 Task: Filter courses by subject and topic,"Recruiting".
Action: Mouse moved to (459, 111)
Screenshot: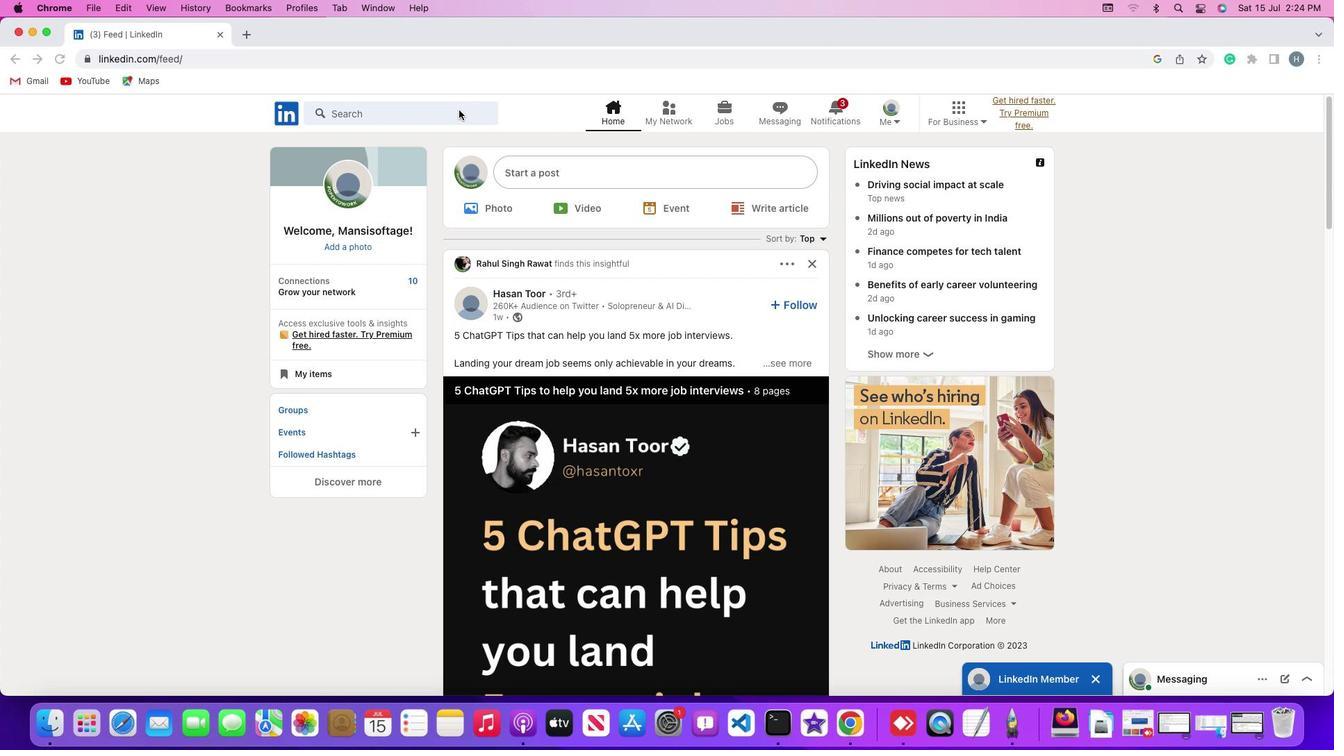 
Action: Mouse pressed left at (459, 111)
Screenshot: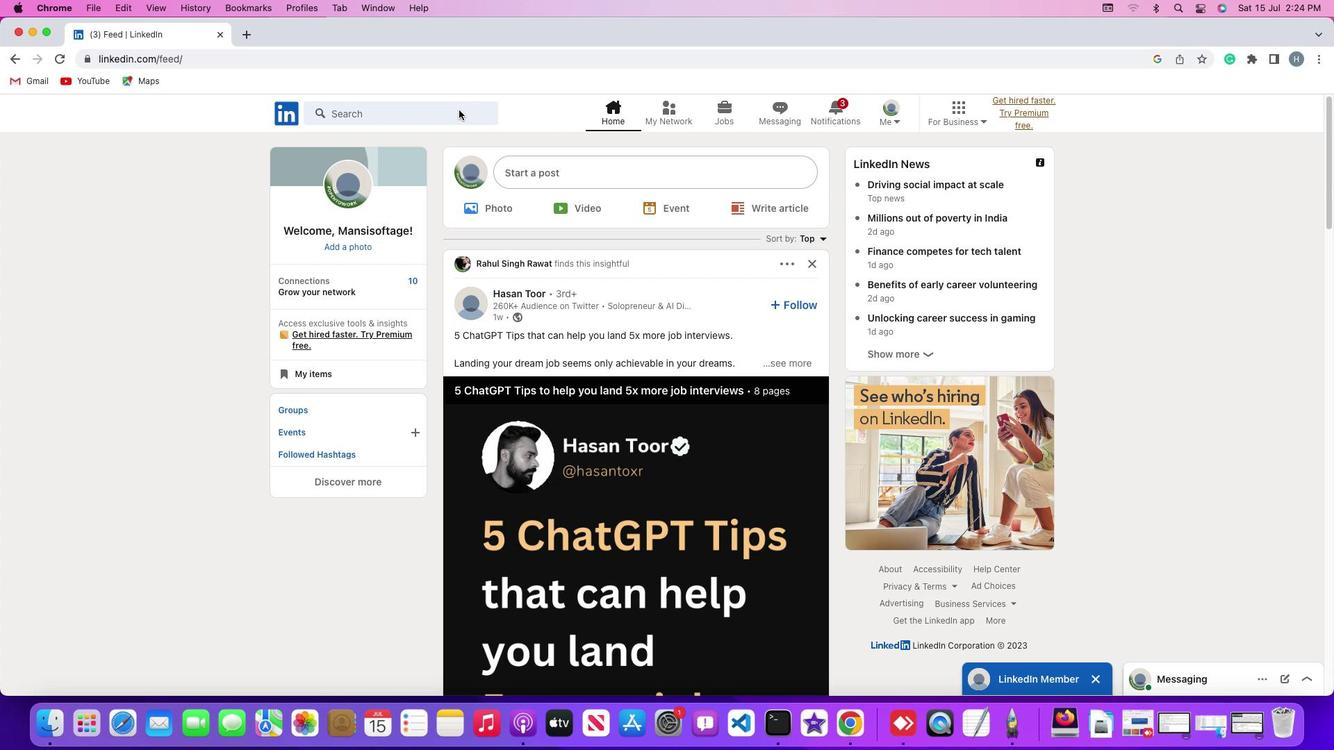 
Action: Mouse pressed left at (459, 111)
Screenshot: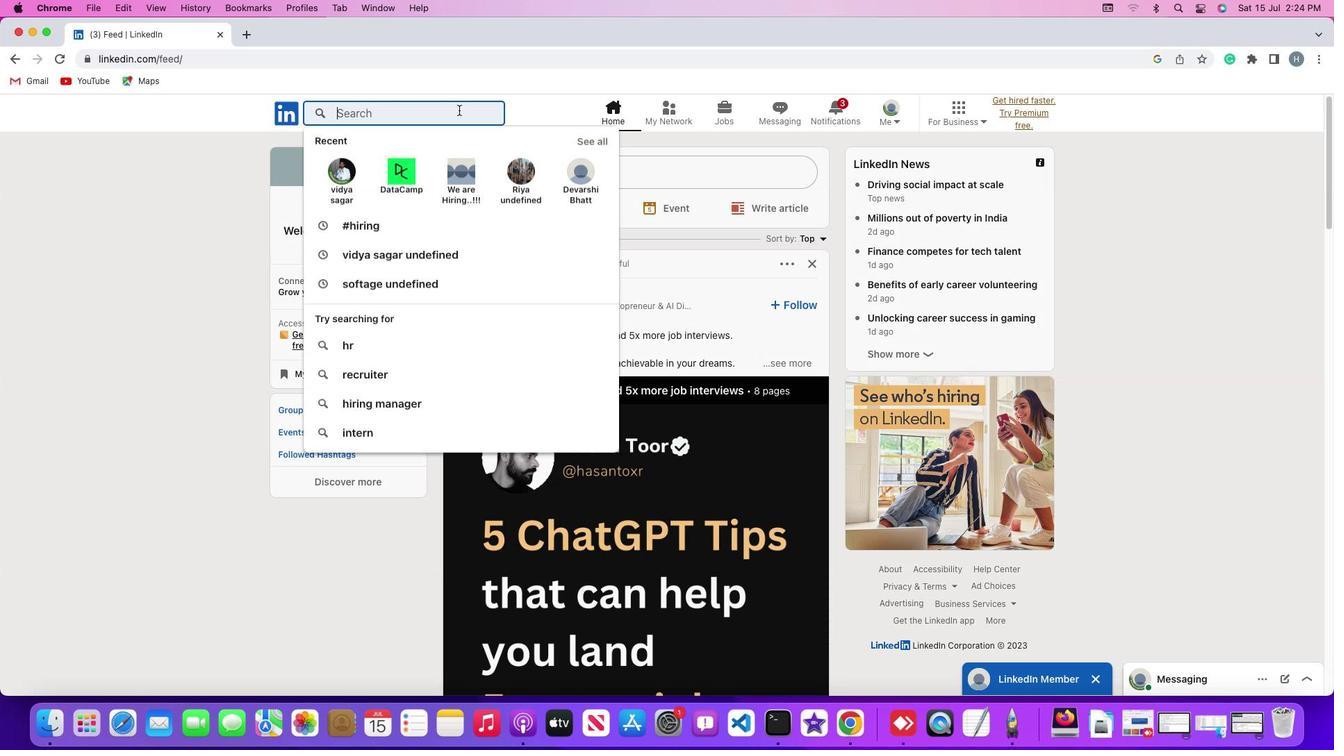 
Action: Mouse moved to (475, 101)
Screenshot: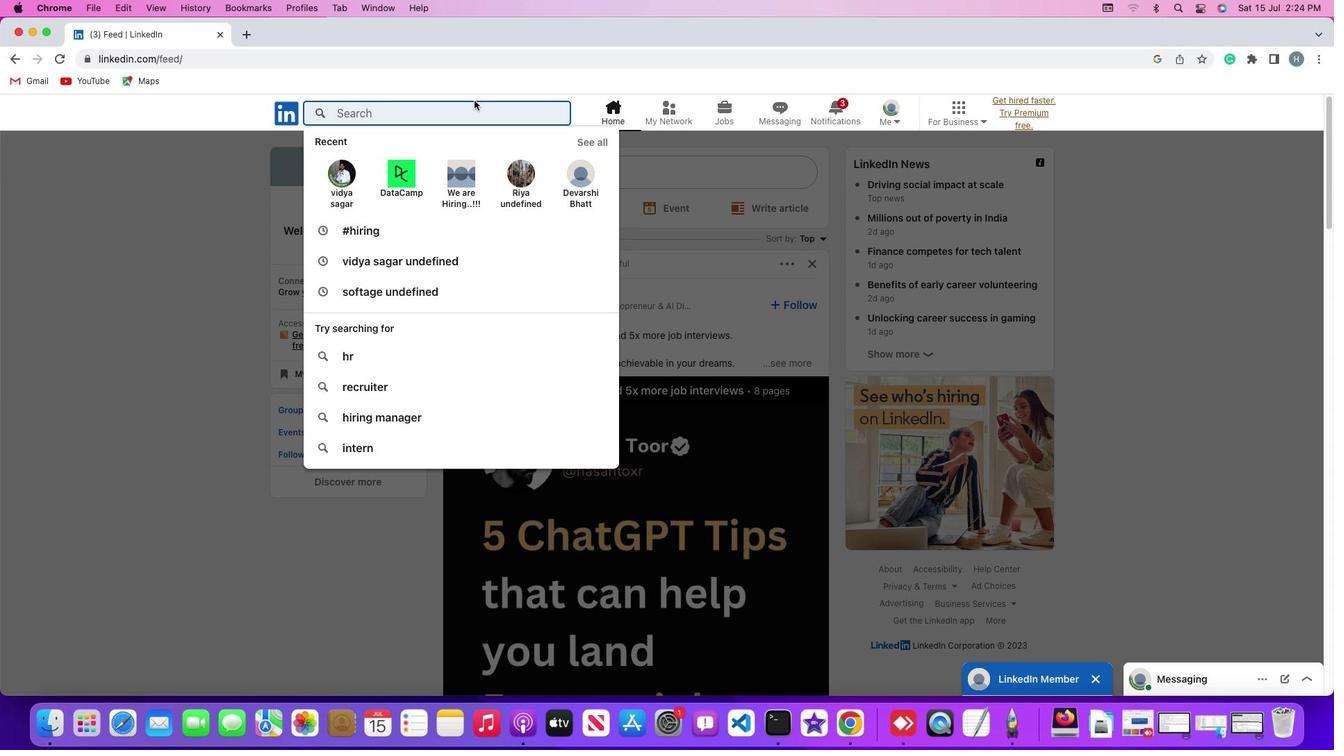 
Action: Key pressed Key.shift'#''h''i''r''i''n''g'Key.enter
Screenshot: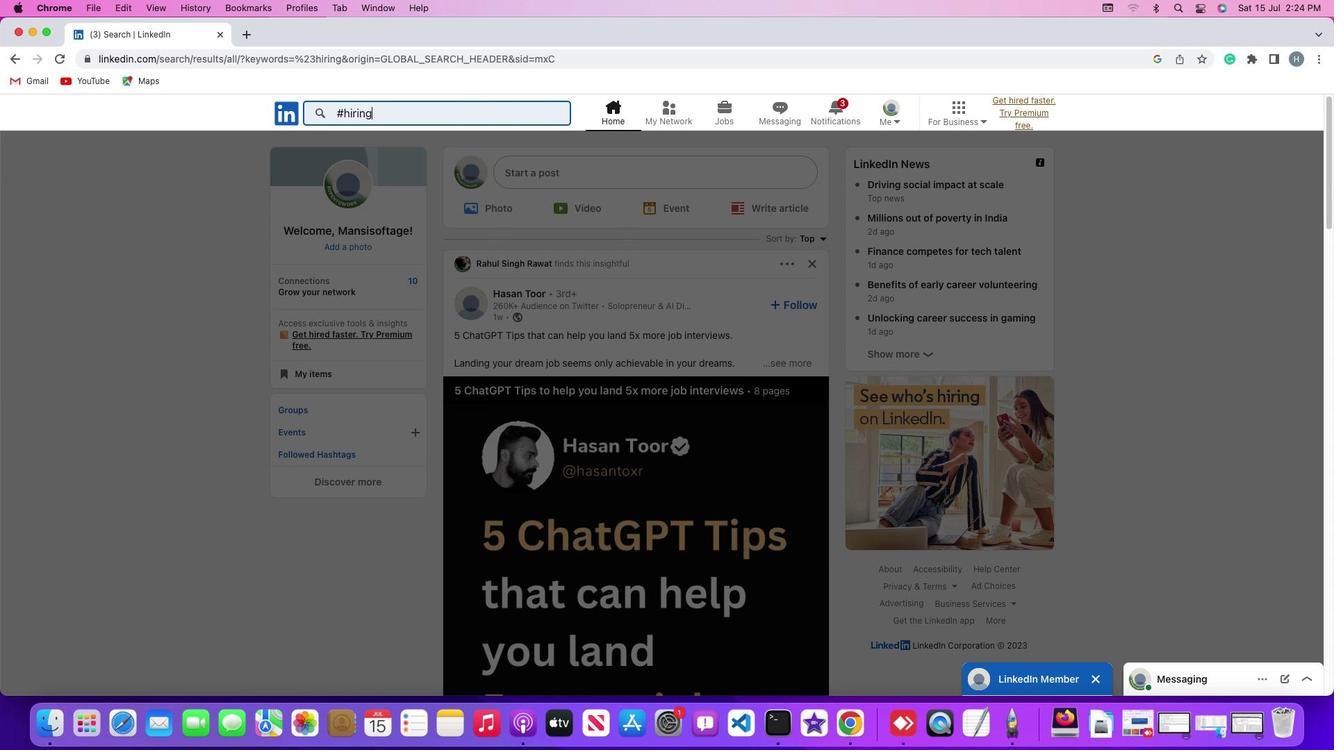 
Action: Mouse moved to (743, 152)
Screenshot: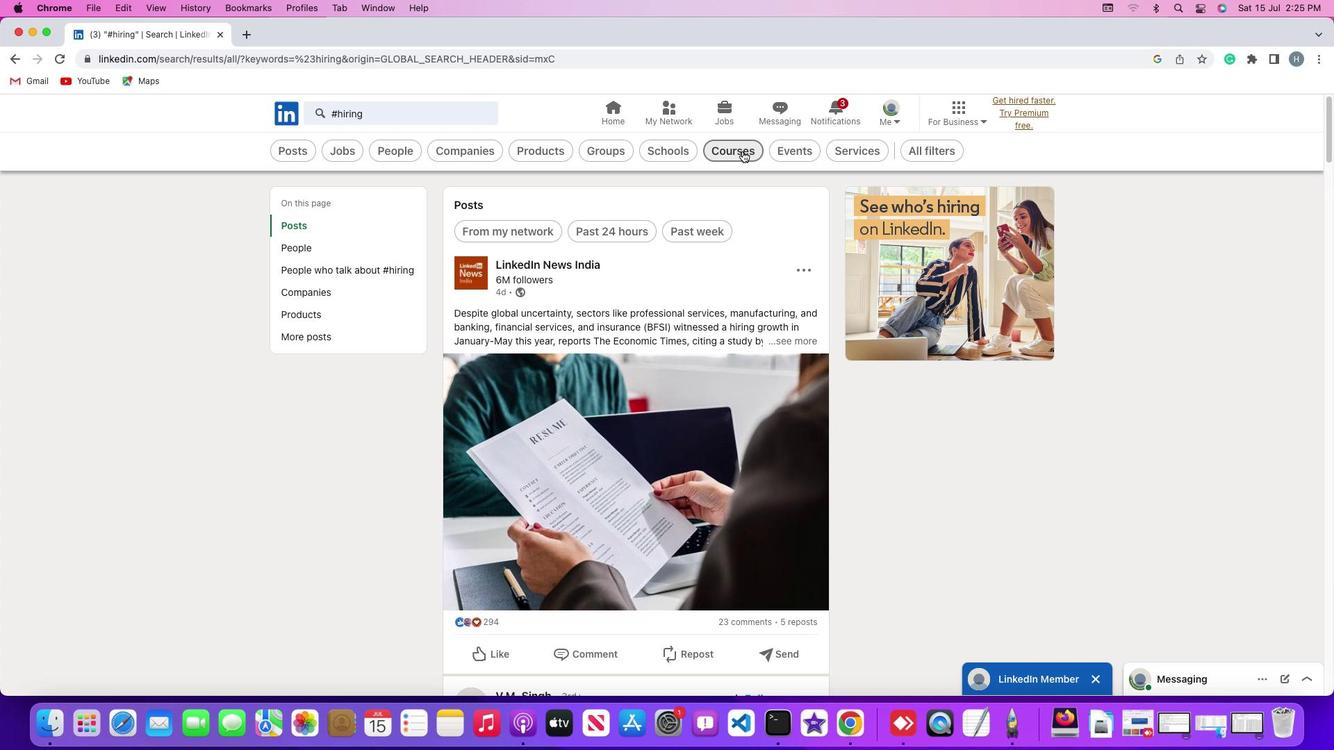 
Action: Mouse pressed left at (743, 152)
Screenshot: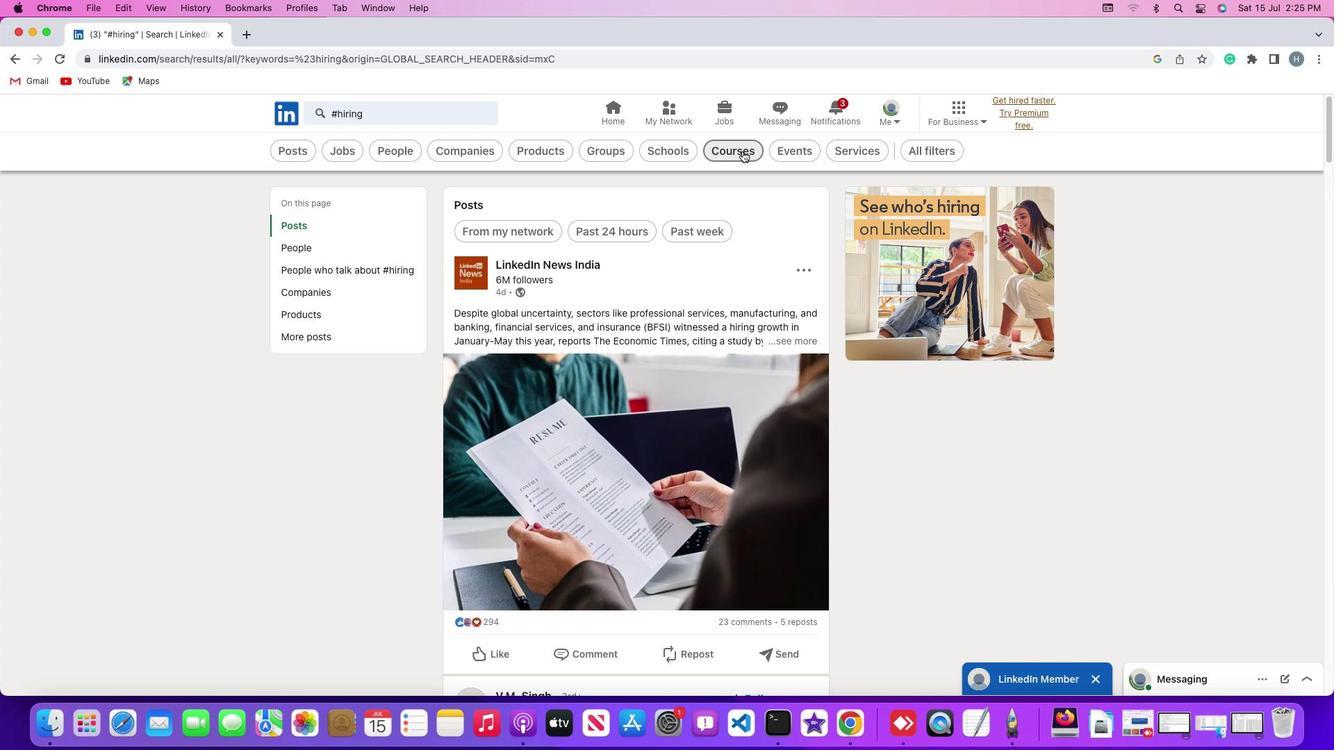 
Action: Mouse moved to (599, 152)
Screenshot: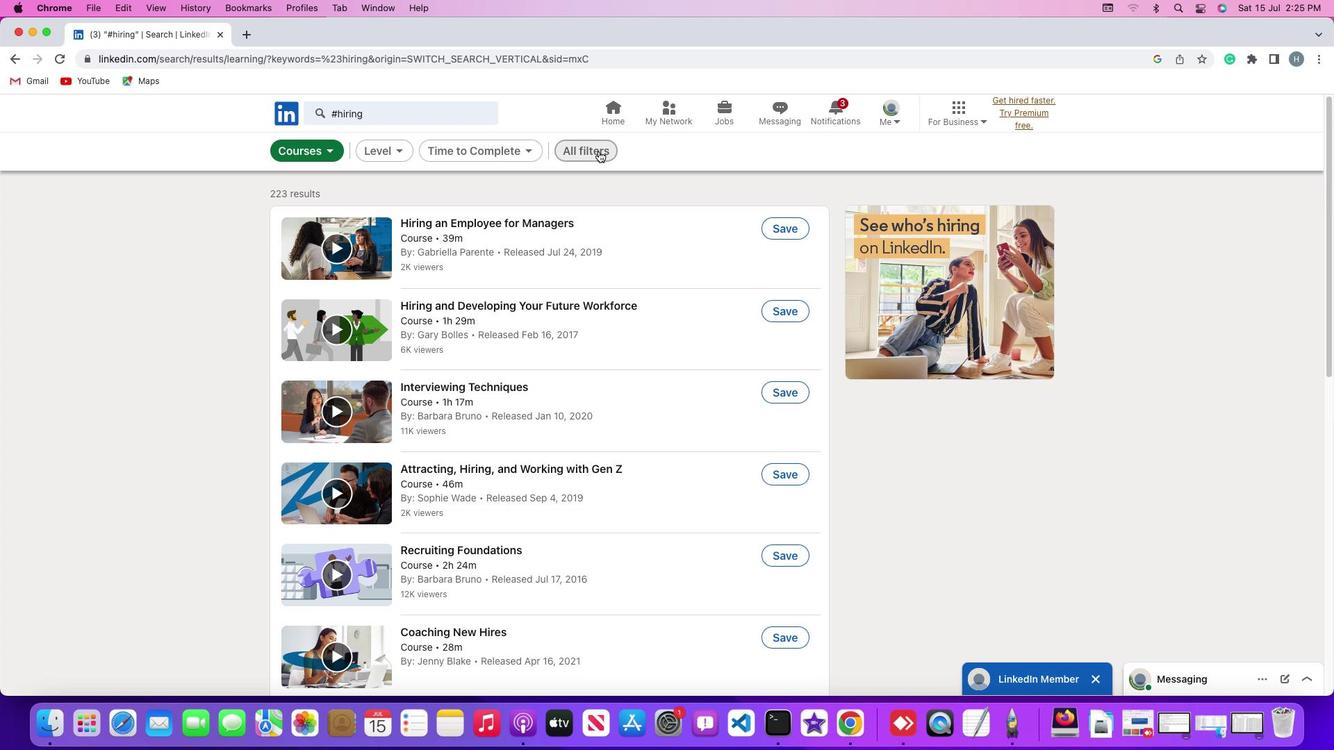 
Action: Mouse pressed left at (599, 152)
Screenshot: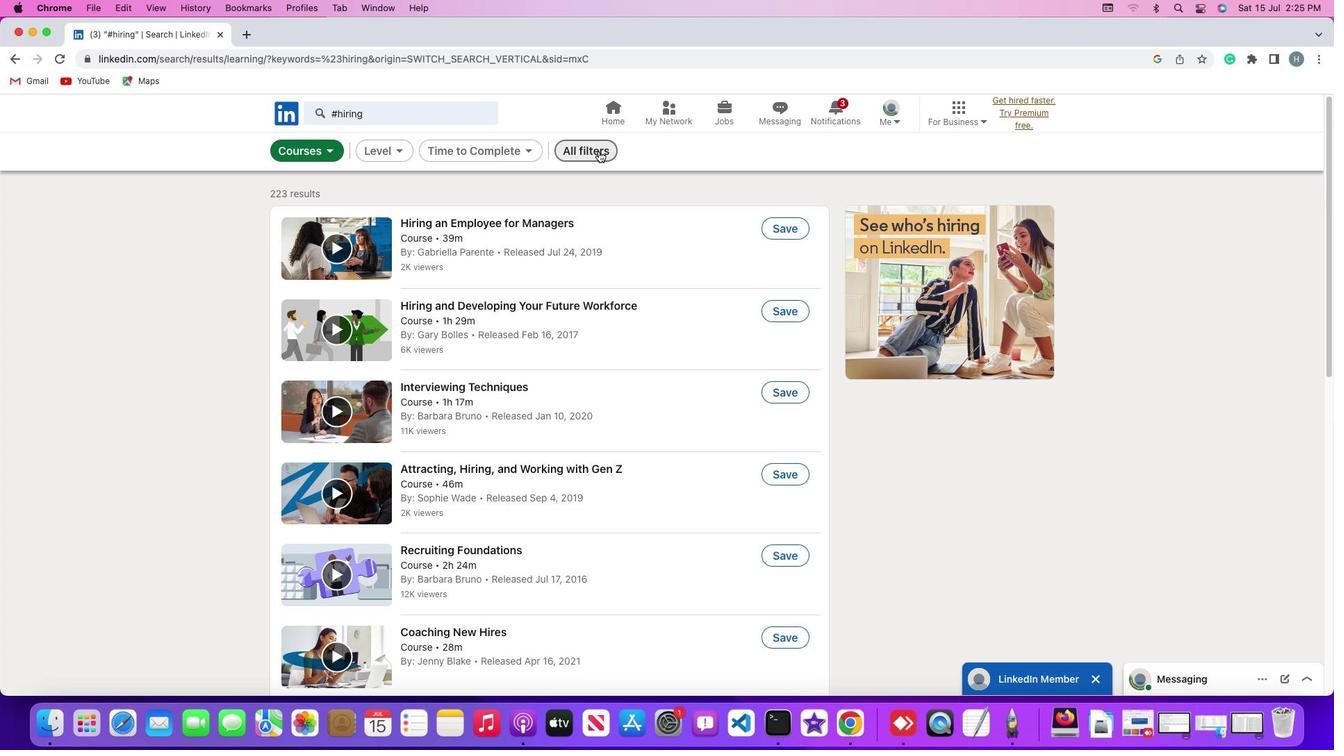 
Action: Mouse moved to (1085, 589)
Screenshot: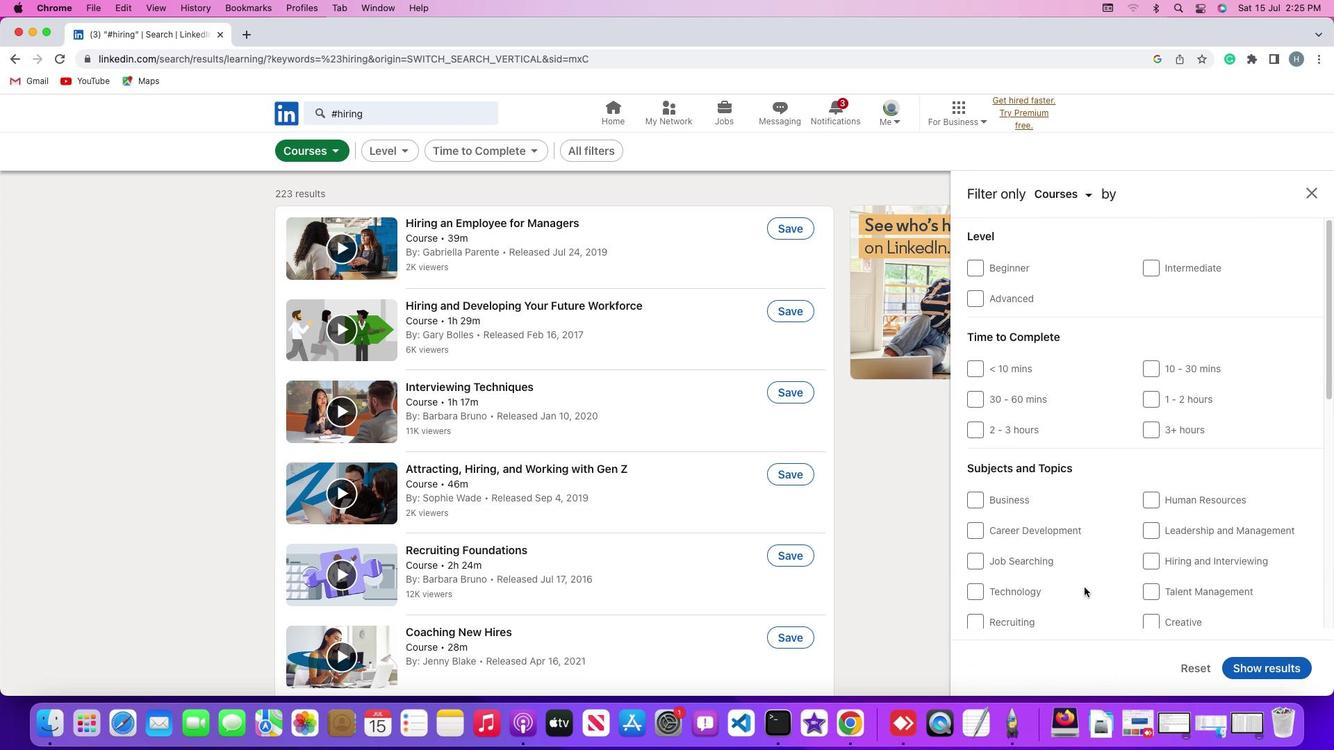 
Action: Mouse scrolled (1085, 589) with delta (1, 0)
Screenshot: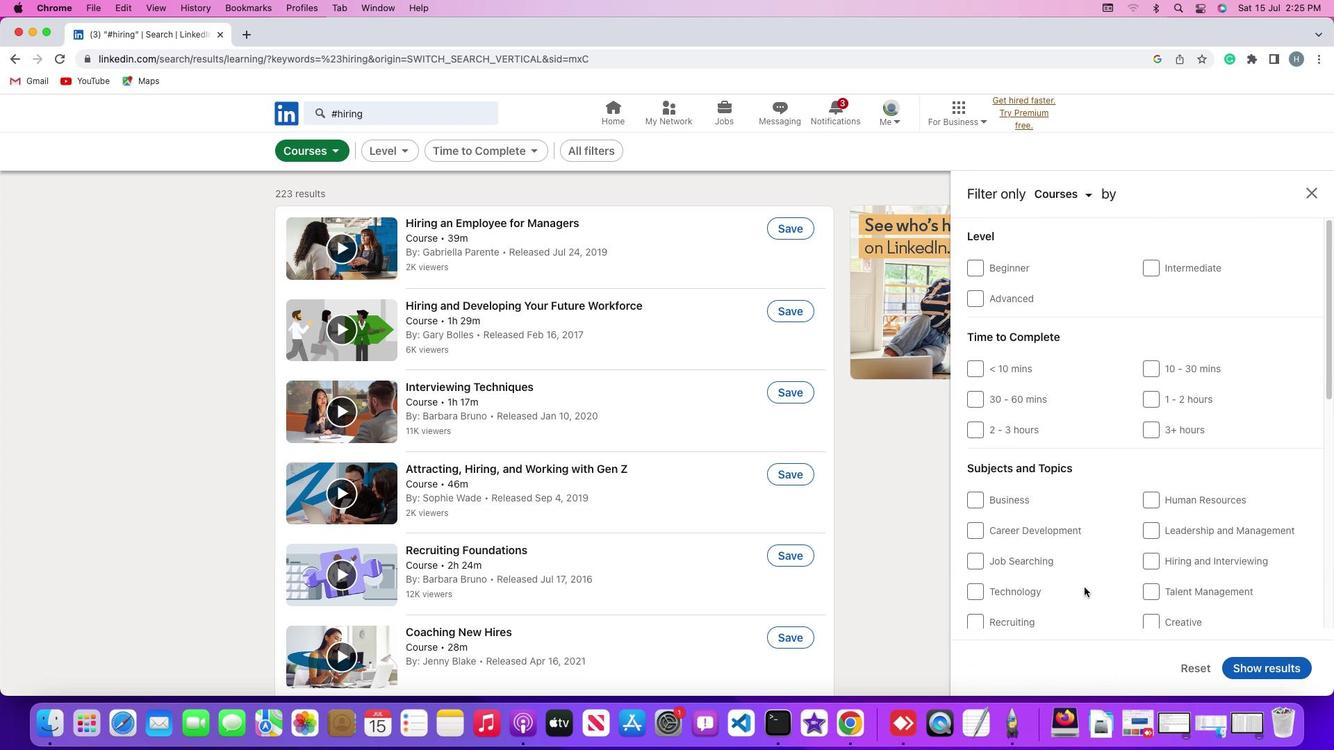 
Action: Mouse moved to (1085, 589)
Screenshot: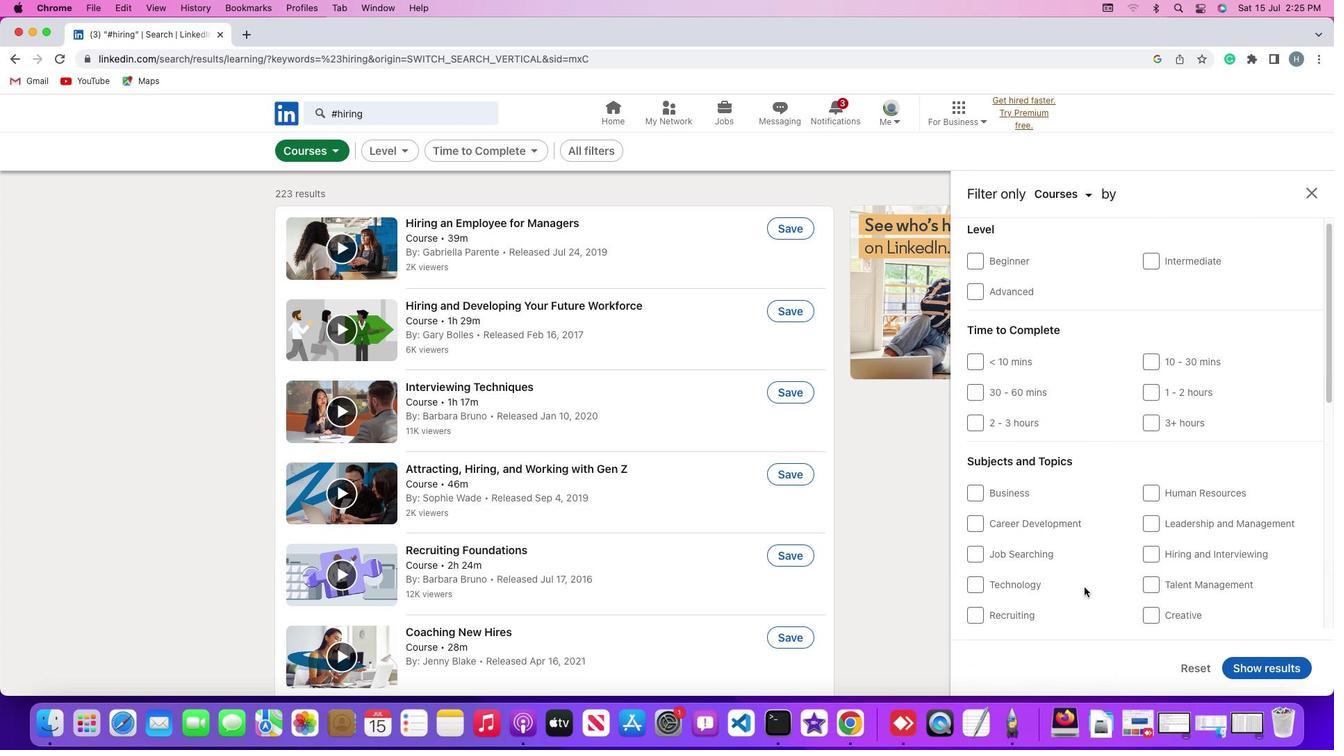 
Action: Mouse scrolled (1085, 589) with delta (1, 0)
Screenshot: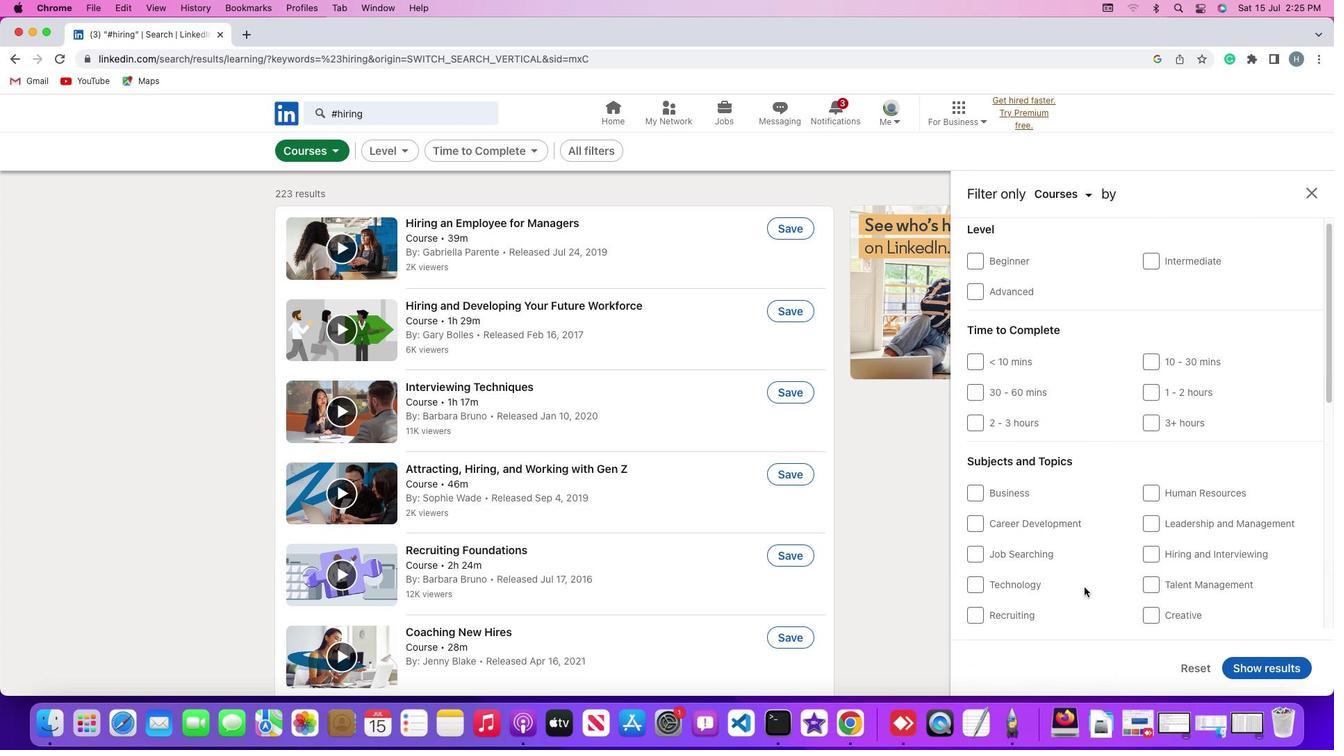
Action: Mouse moved to (1085, 588)
Screenshot: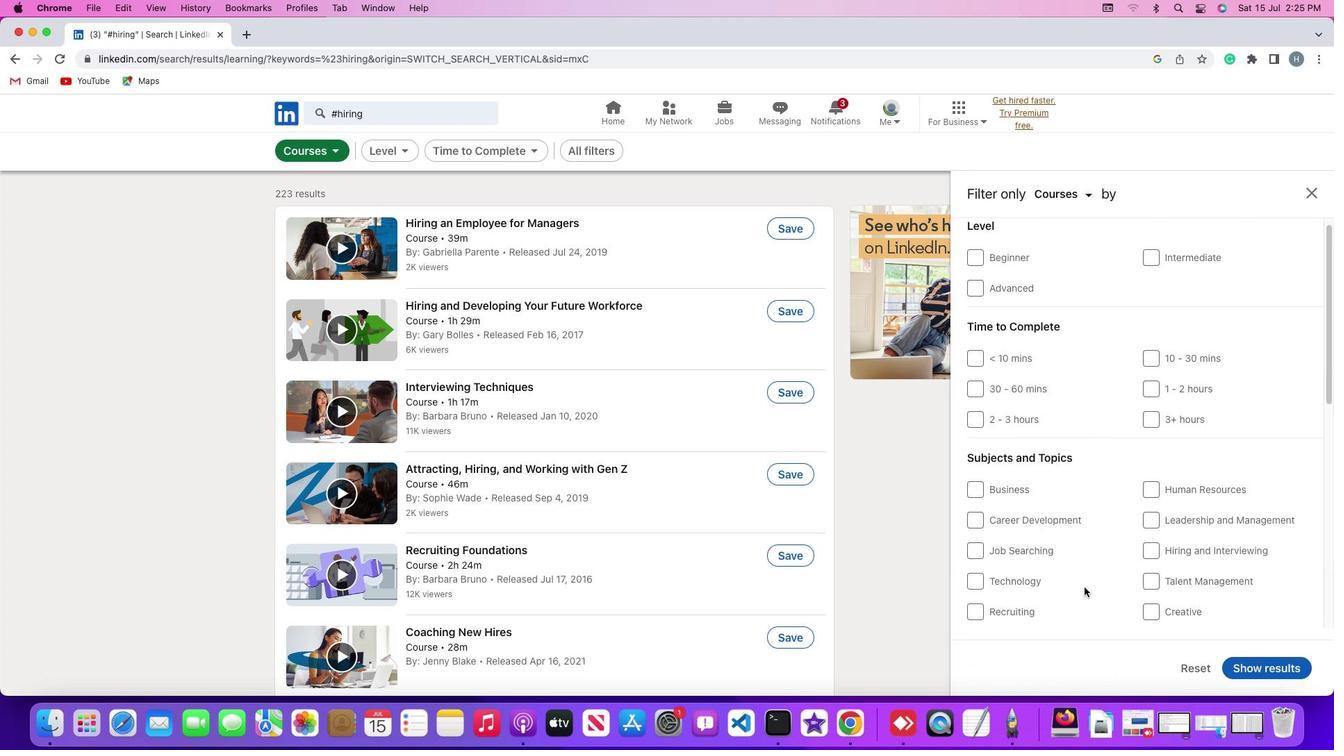 
Action: Mouse scrolled (1085, 588) with delta (1, 0)
Screenshot: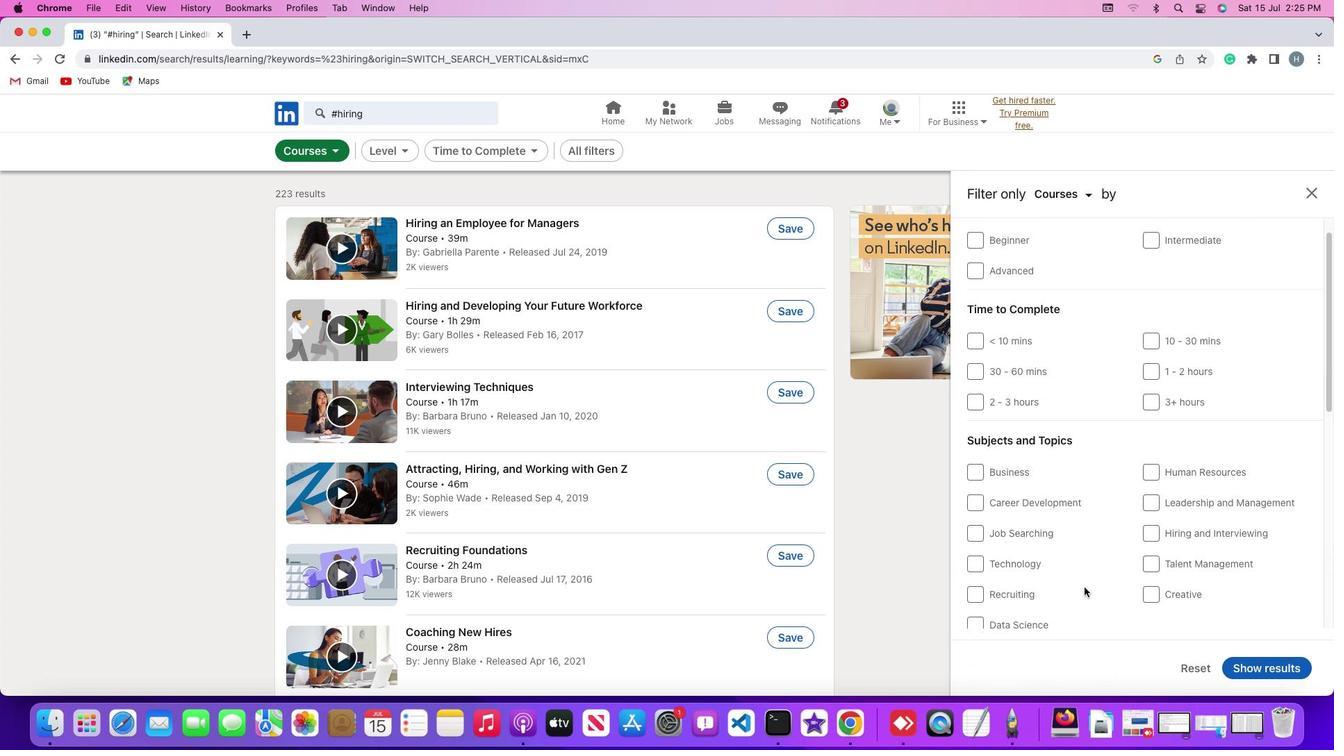 
Action: Mouse scrolled (1085, 588) with delta (1, 0)
Screenshot: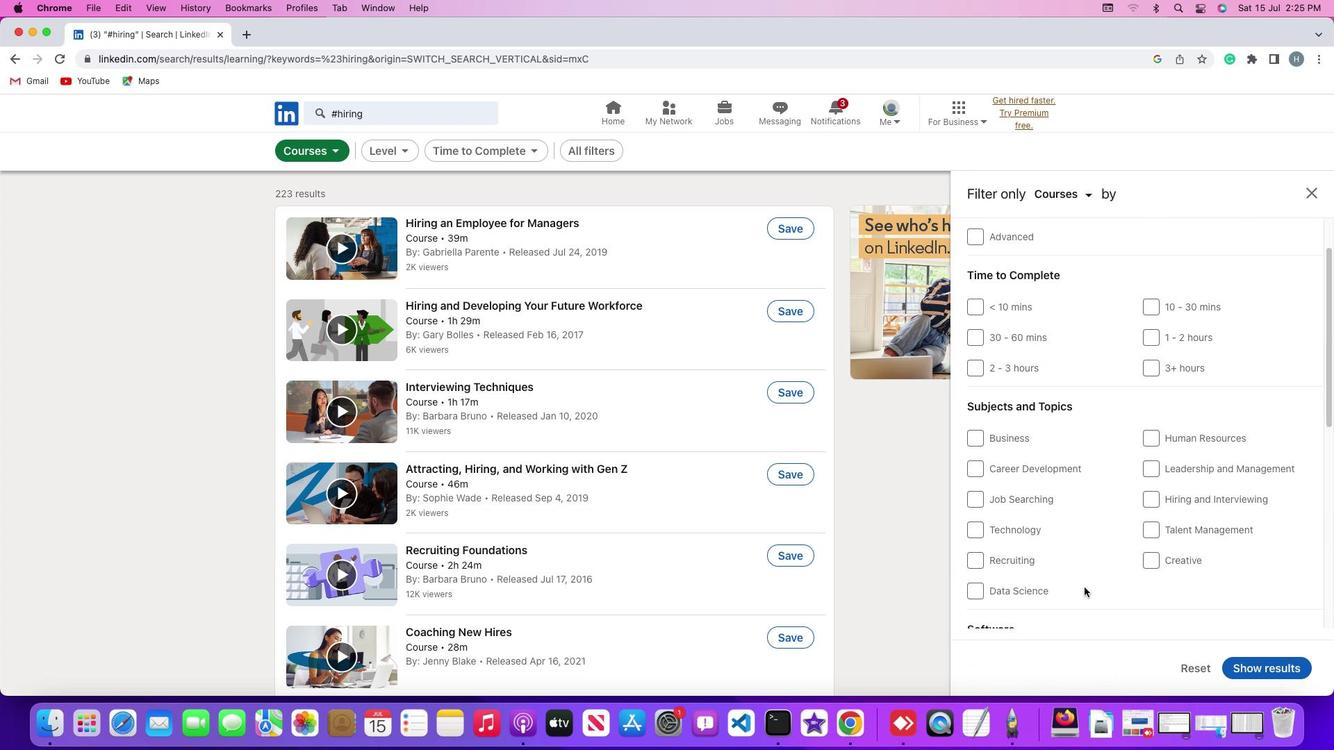 
Action: Mouse scrolled (1085, 588) with delta (1, 0)
Screenshot: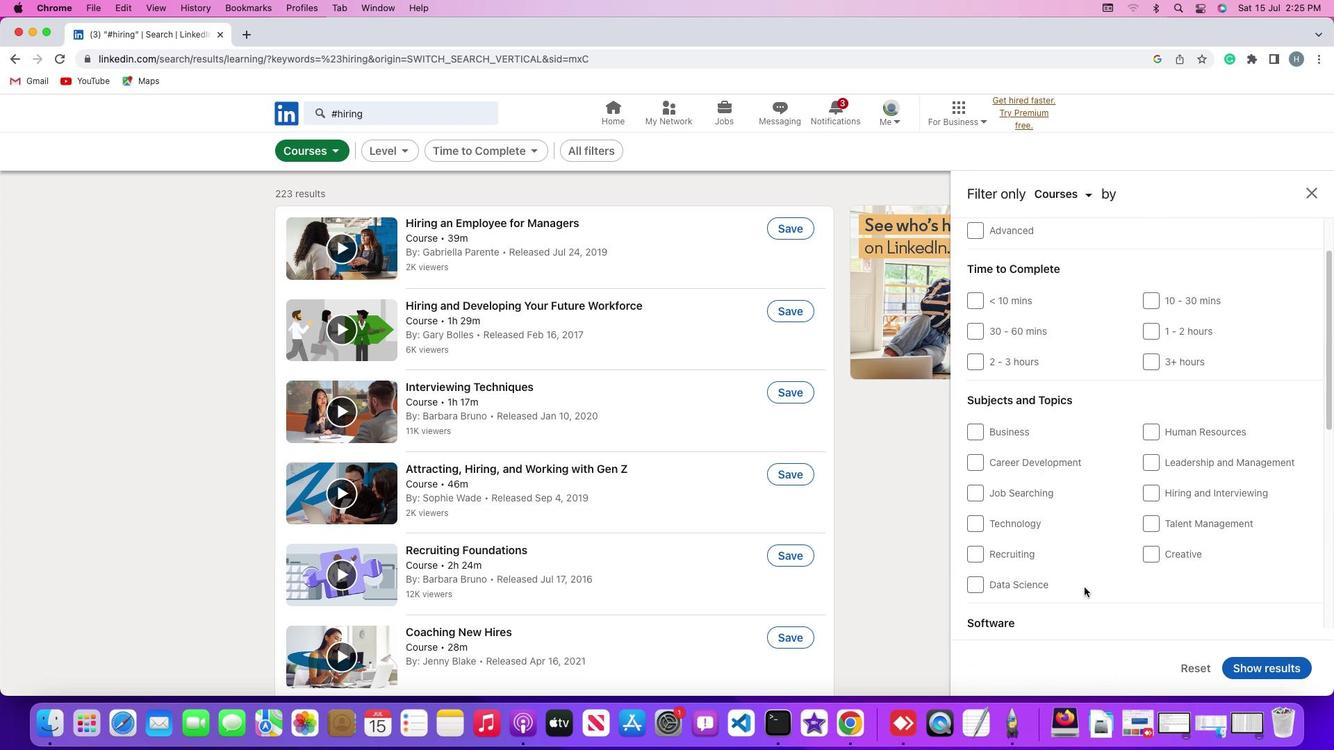 
Action: Mouse moved to (979, 551)
Screenshot: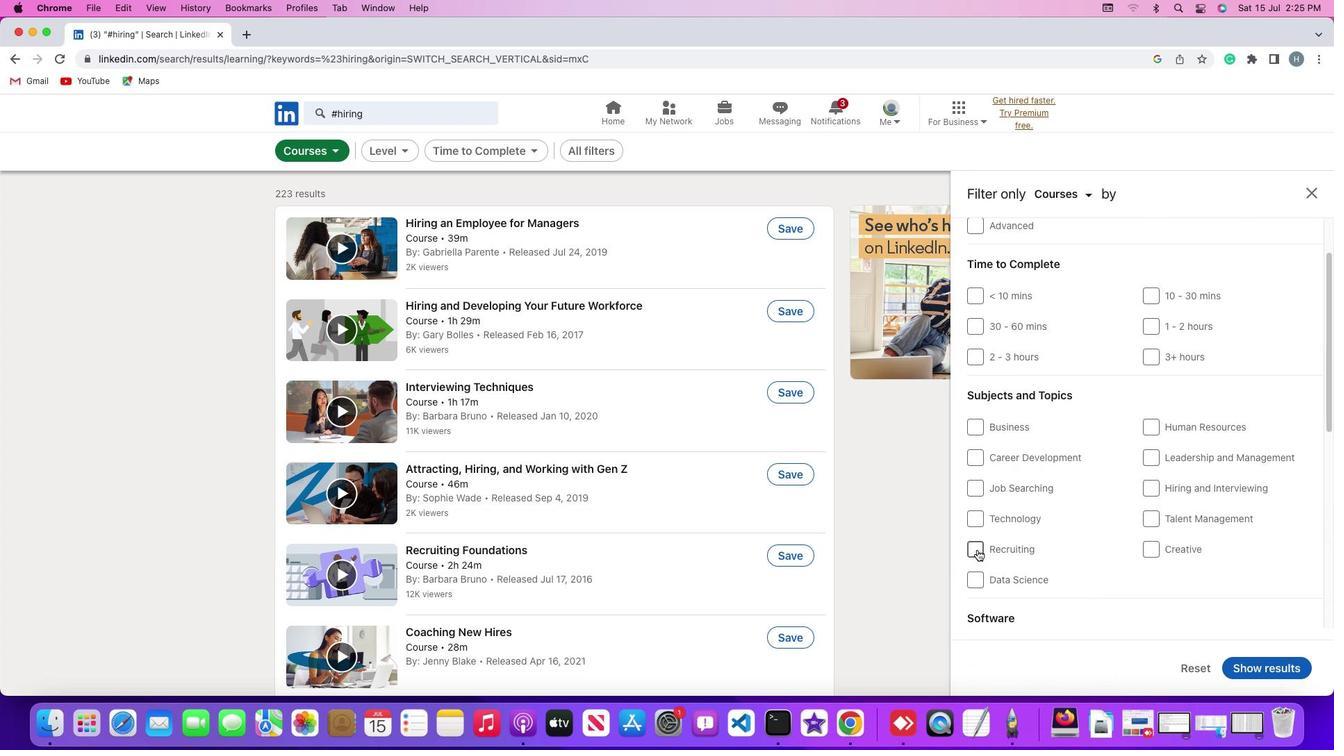 
Action: Mouse pressed left at (979, 551)
Screenshot: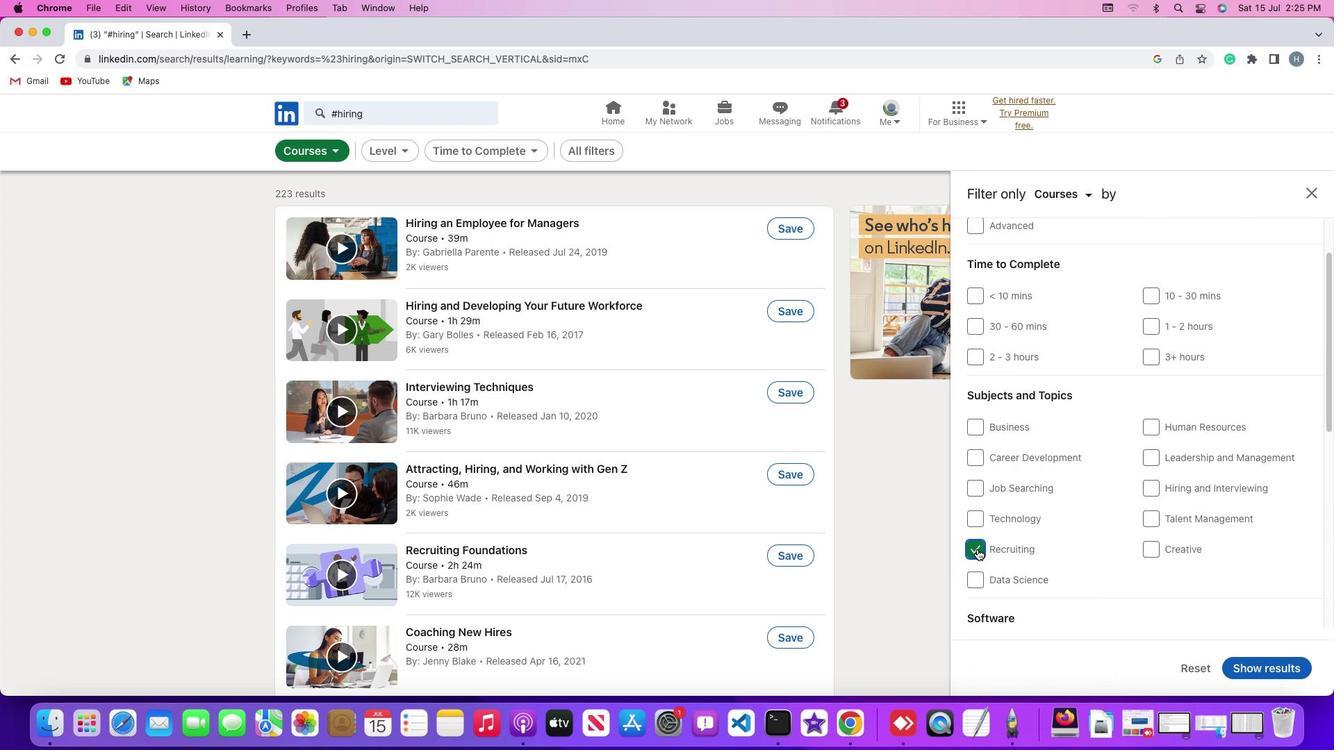 
Action: Mouse moved to (1272, 669)
Screenshot: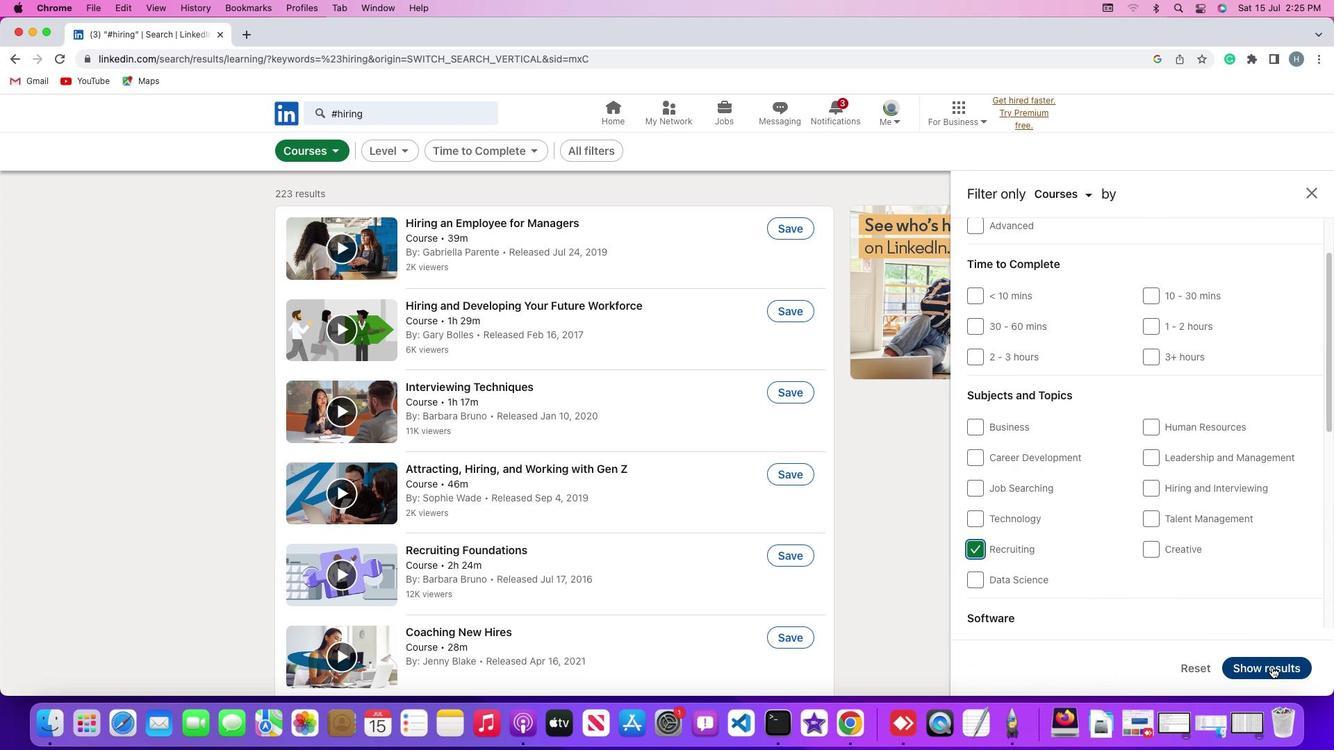 
Action: Mouse pressed left at (1272, 669)
Screenshot: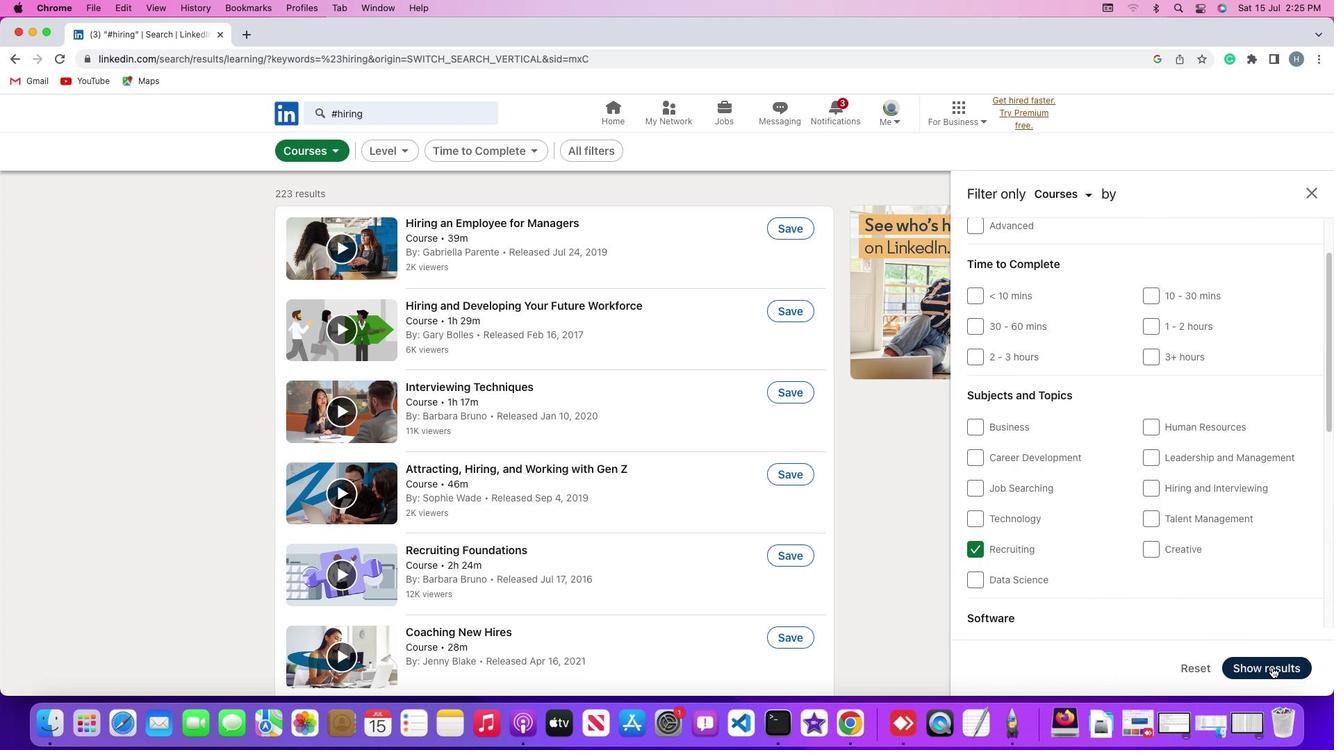 
Action: Mouse moved to (1004, 471)
Screenshot: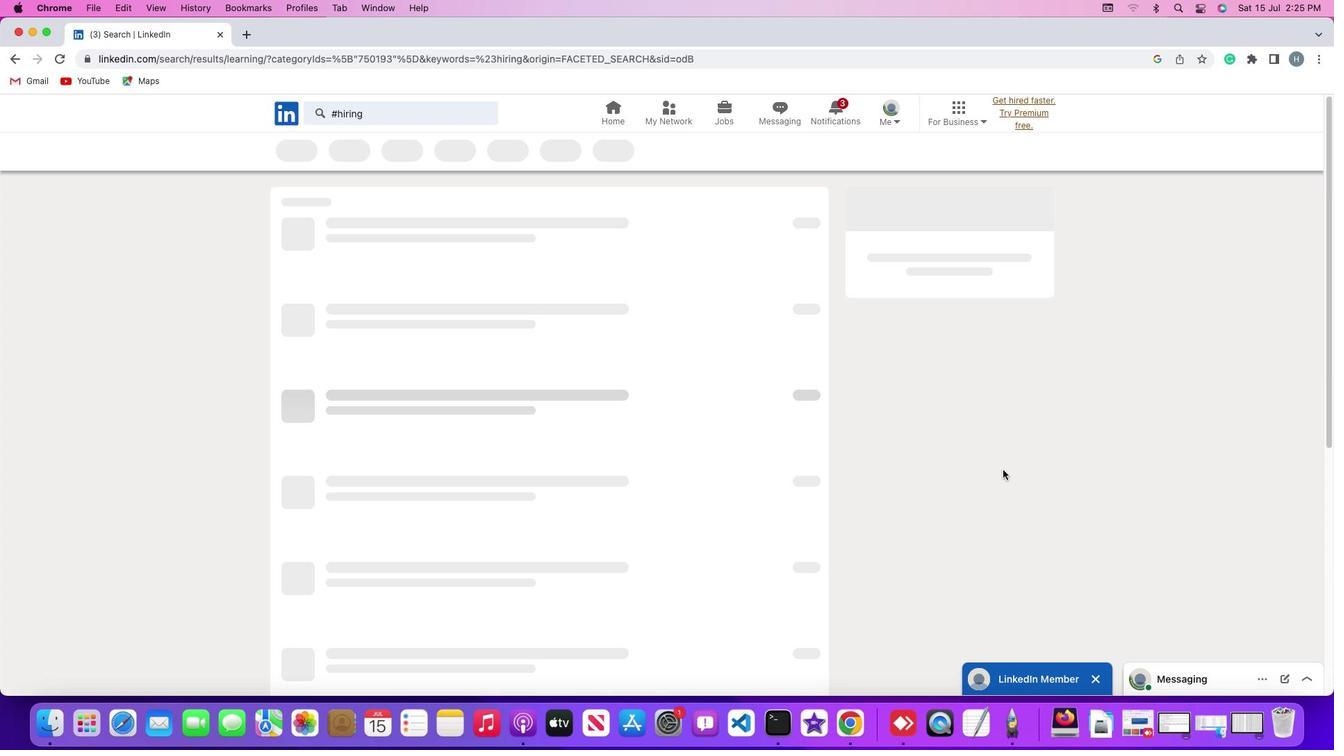 
